 Task: Manage the cross-origin resource sharing (CORS) policy setting
Action: Mouse scrolled (276, 248) with delta (0, 0)
Screenshot: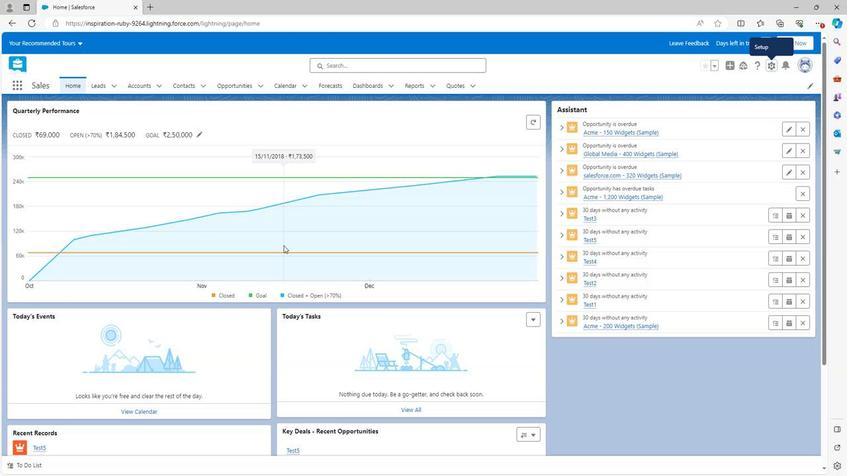 
Action: Mouse moved to (276, 250)
Screenshot: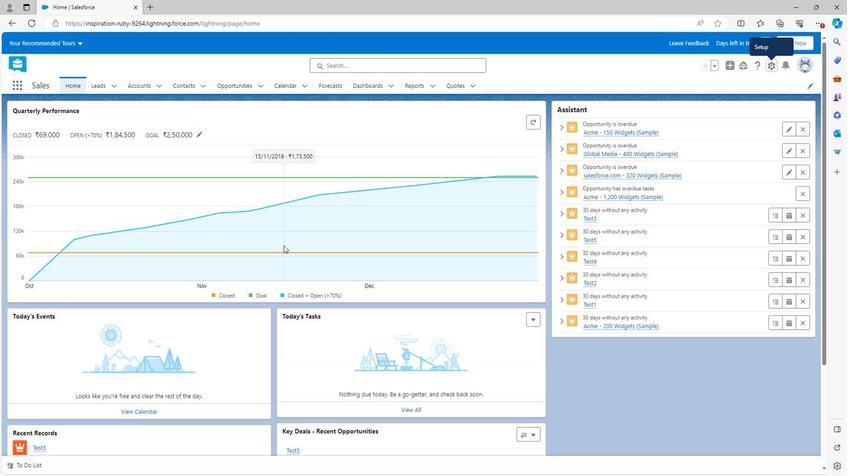 
Action: Mouse scrolled (276, 250) with delta (0, 0)
Screenshot: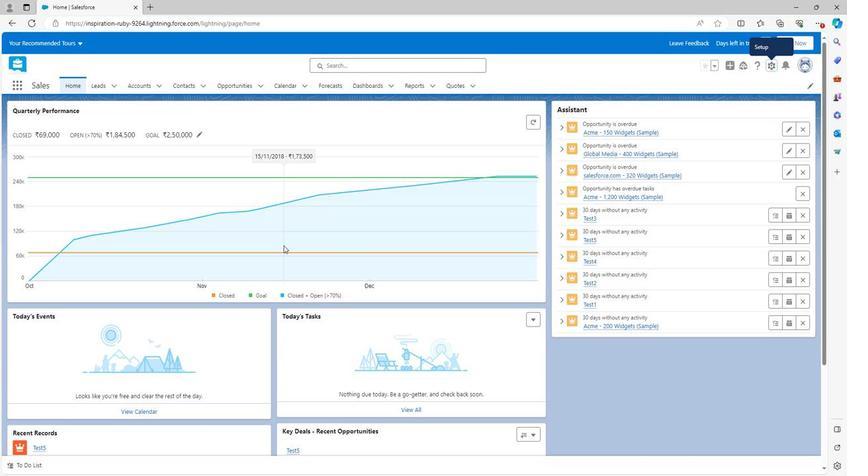 
Action: Mouse scrolled (276, 250) with delta (0, 0)
Screenshot: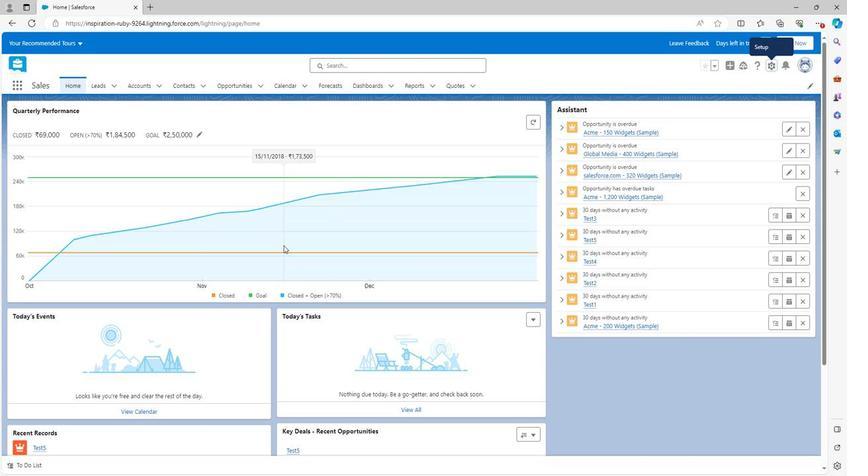 
Action: Mouse scrolled (276, 251) with delta (0, 0)
Screenshot: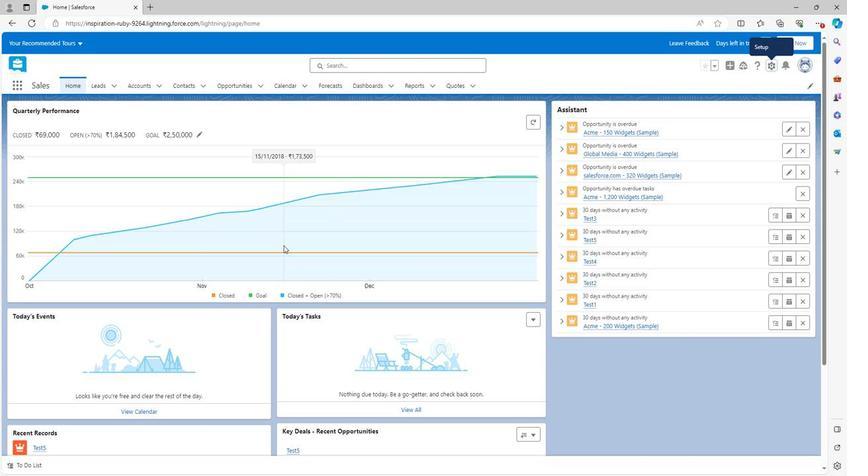 
Action: Mouse scrolled (276, 251) with delta (0, 0)
Screenshot: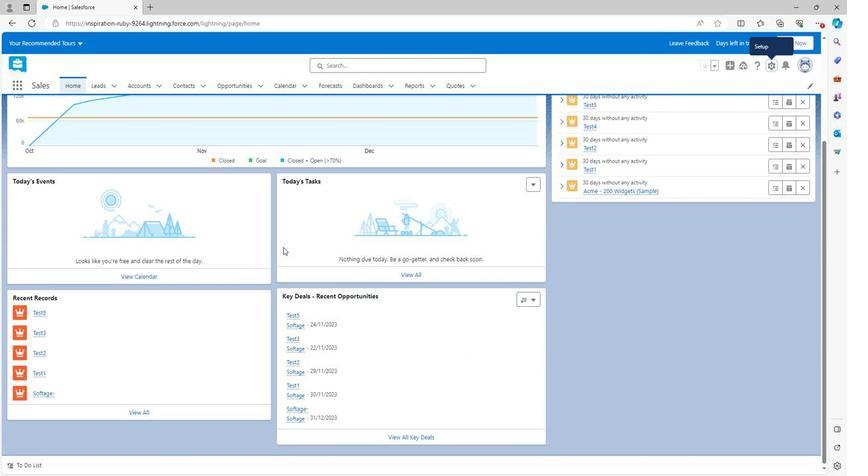 
Action: Mouse scrolled (276, 251) with delta (0, 0)
Screenshot: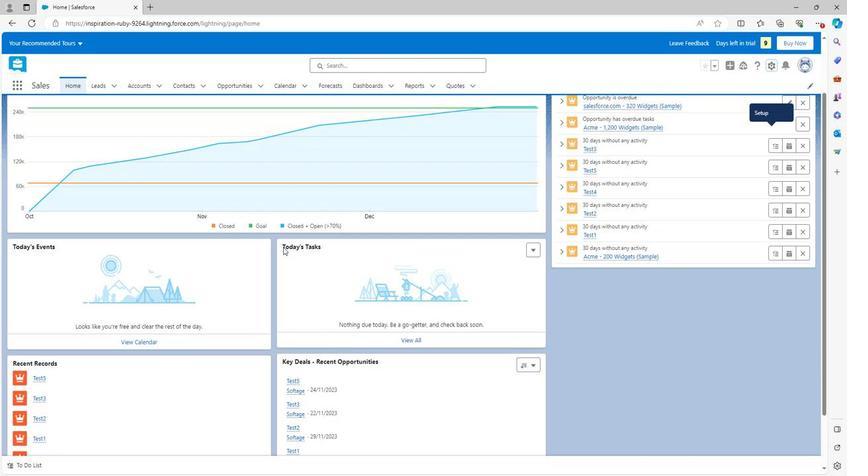 
Action: Mouse scrolled (276, 251) with delta (0, 0)
Screenshot: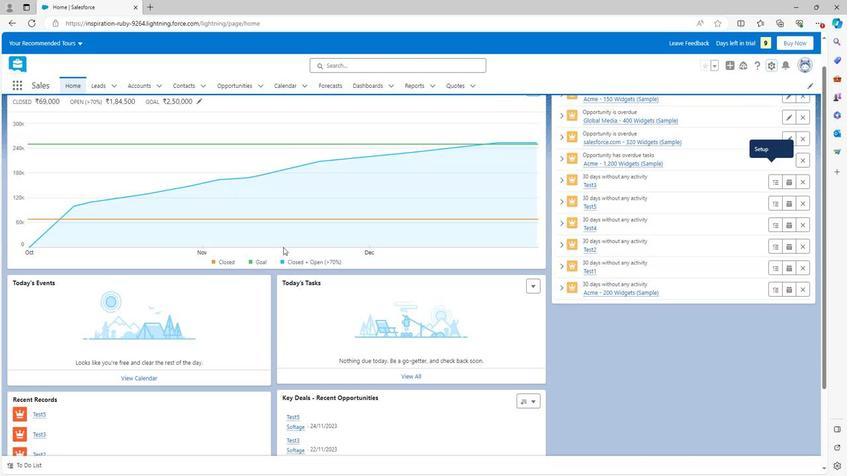 
Action: Mouse scrolled (276, 251) with delta (0, 0)
Screenshot: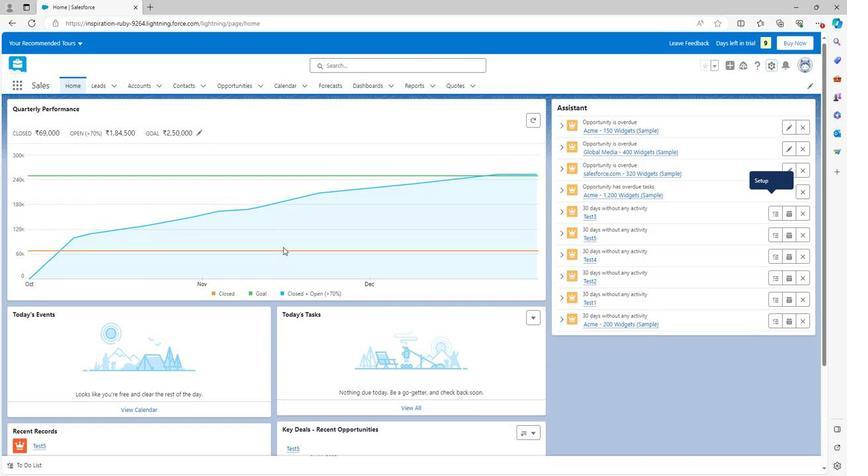 
Action: Mouse moved to (751, 73)
Screenshot: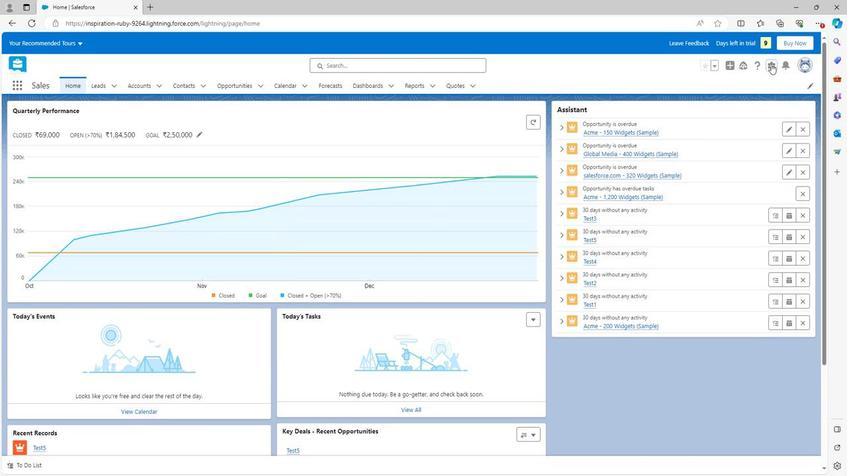 
Action: Mouse pressed left at (751, 73)
Screenshot: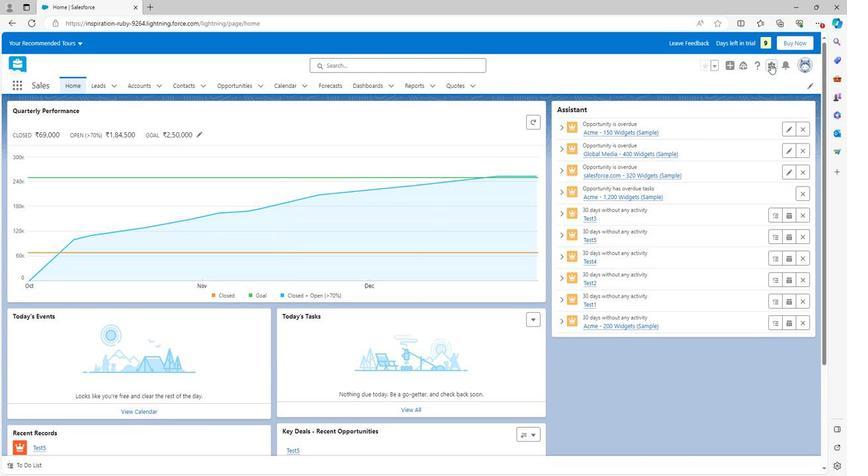 
Action: Mouse moved to (708, 98)
Screenshot: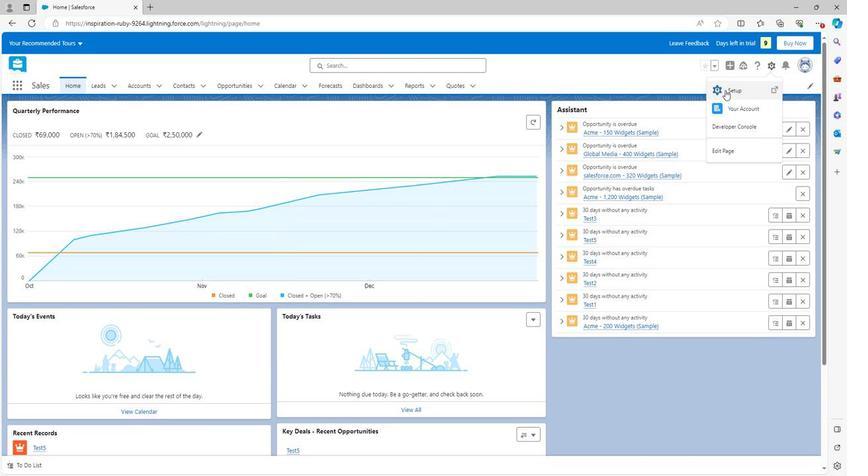 
Action: Mouse pressed left at (708, 98)
Screenshot: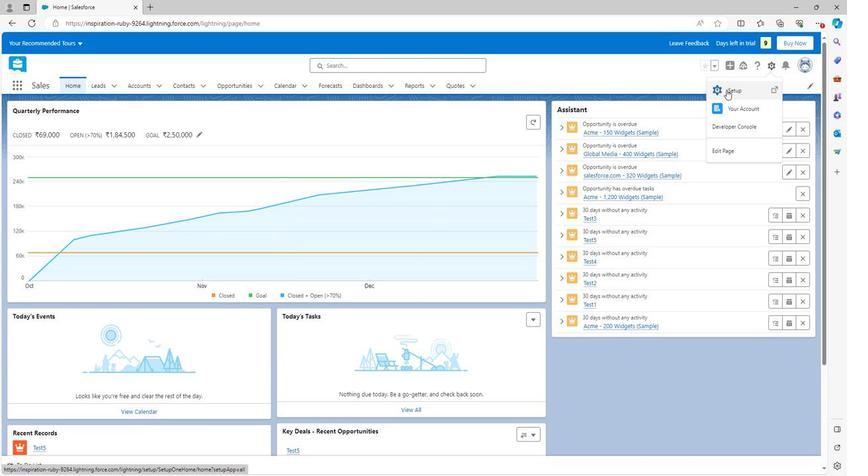 
Action: Mouse moved to (21, 391)
Screenshot: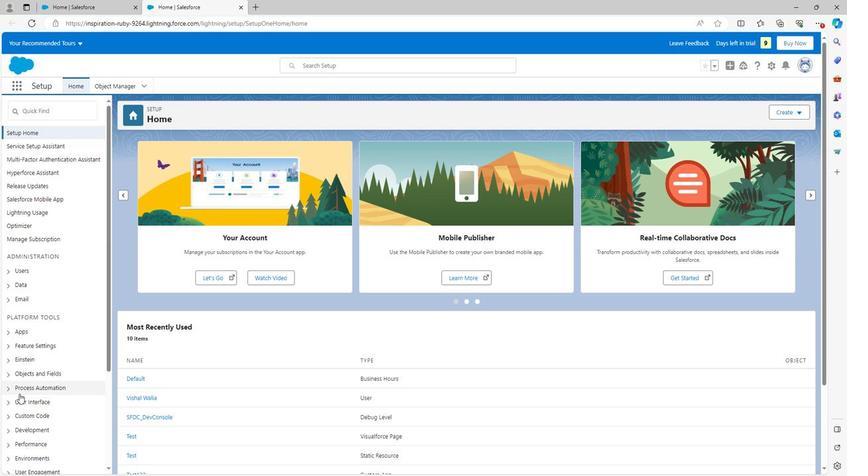 
Action: Mouse scrolled (21, 391) with delta (0, 0)
Screenshot: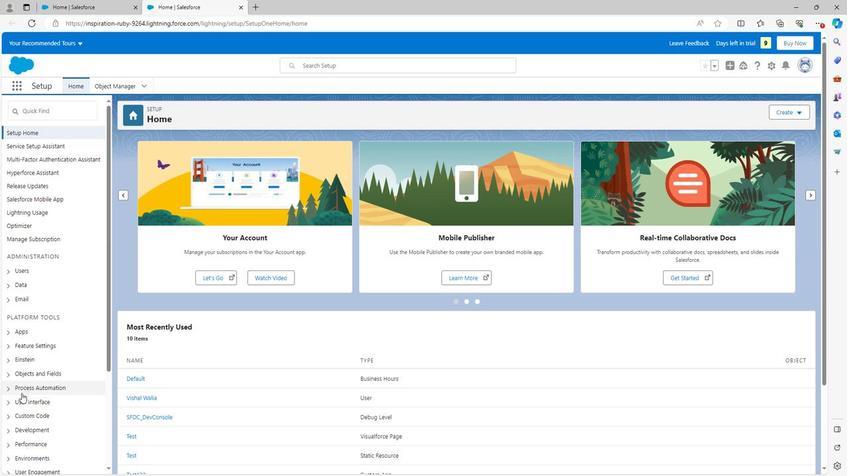 
Action: Mouse moved to (23, 392)
Screenshot: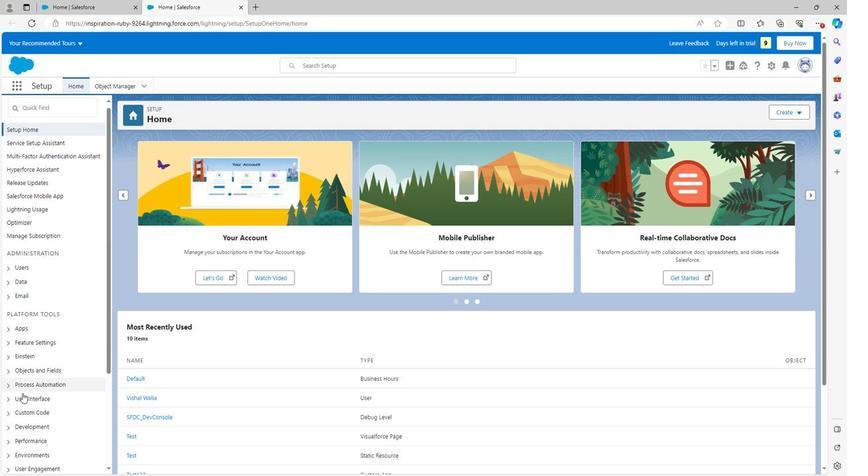 
Action: Mouse scrolled (23, 391) with delta (0, 0)
Screenshot: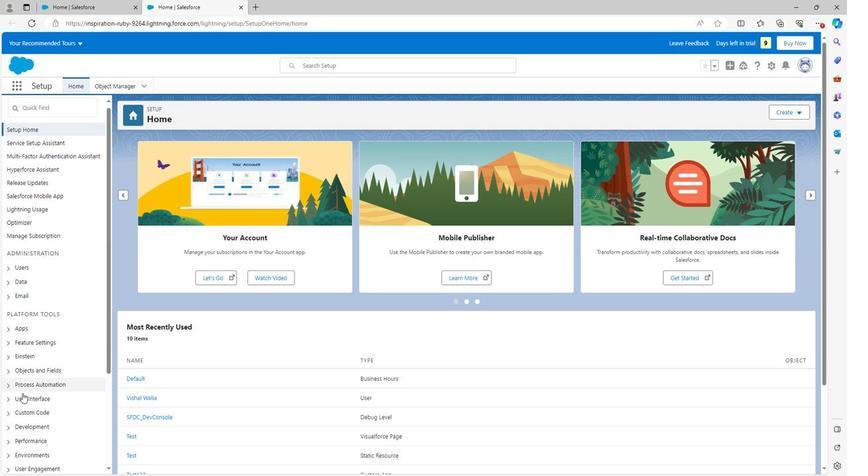 
Action: Mouse moved to (23, 392)
Screenshot: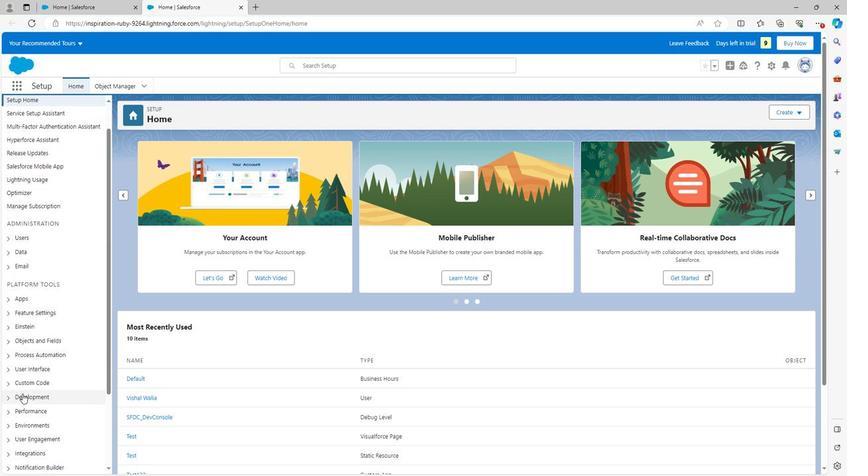 
Action: Mouse scrolled (23, 392) with delta (0, 0)
Screenshot: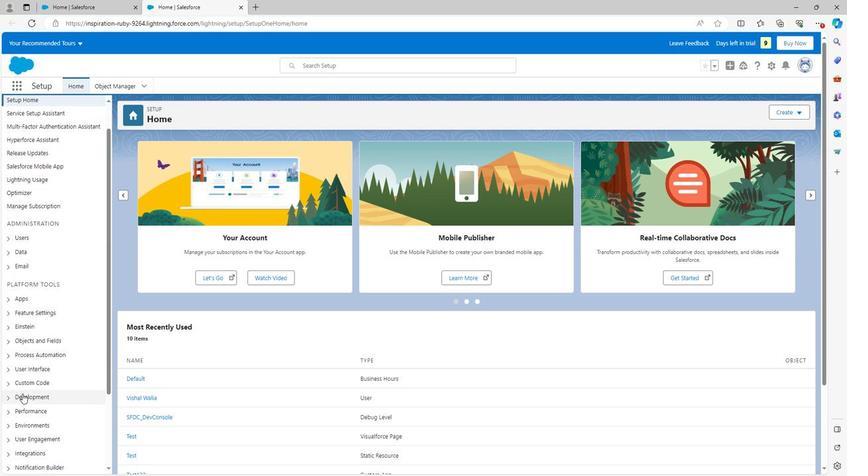 
Action: Mouse moved to (23, 393)
Screenshot: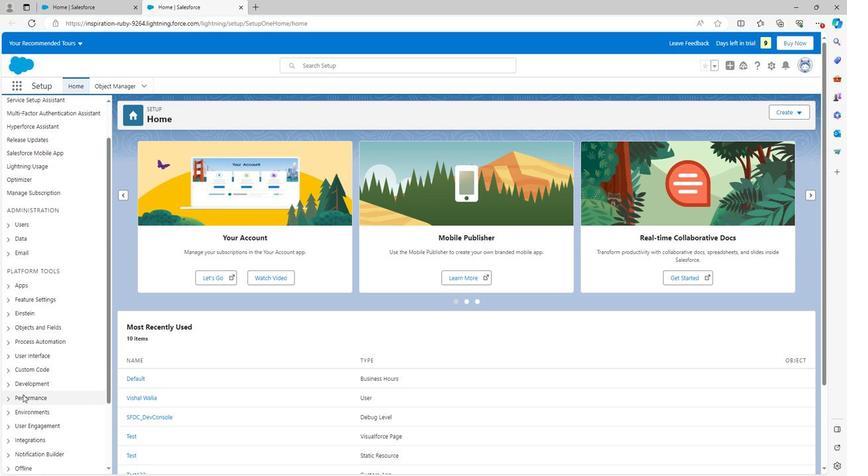 
Action: Mouse scrolled (23, 392) with delta (0, 0)
Screenshot: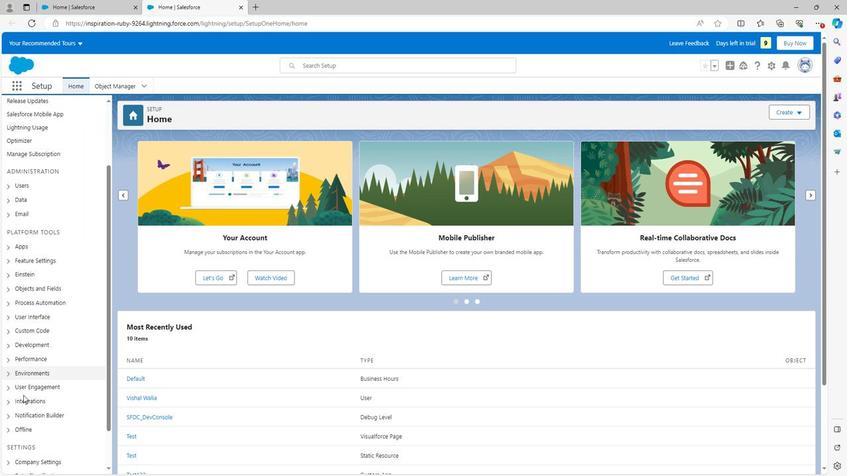 
Action: Mouse moved to (23, 393)
Screenshot: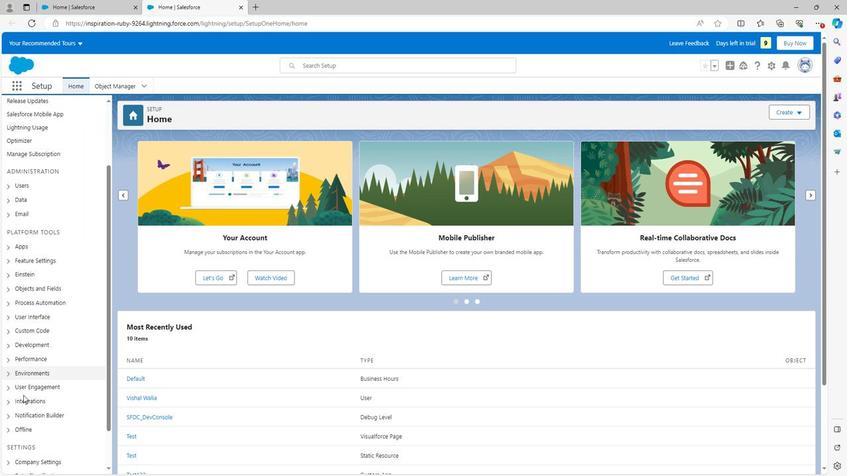 
Action: Mouse scrolled (23, 392) with delta (0, 0)
Screenshot: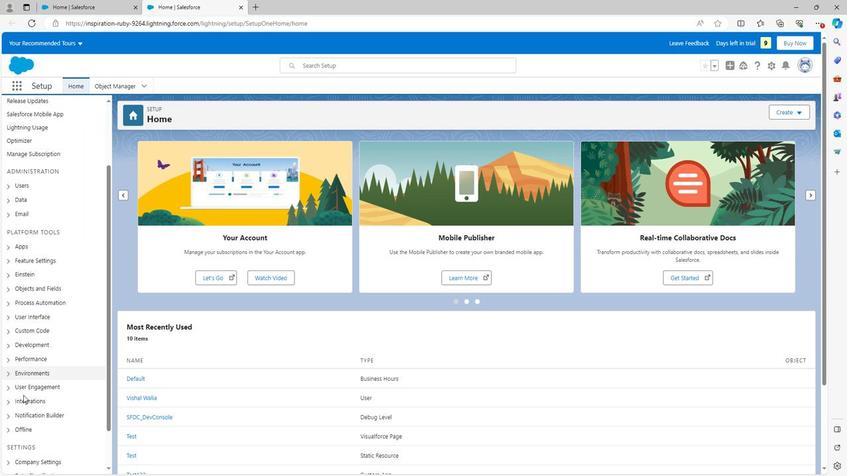 
Action: Mouse scrolled (23, 392) with delta (0, 0)
Screenshot: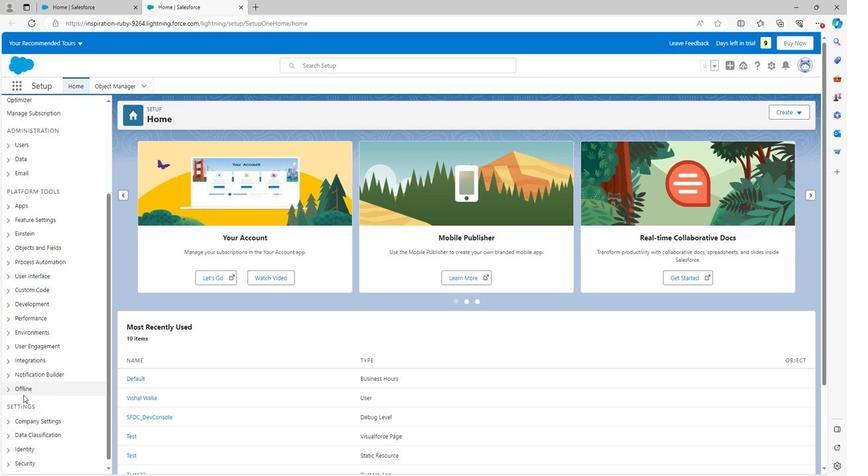 
Action: Mouse scrolled (23, 392) with delta (0, 0)
Screenshot: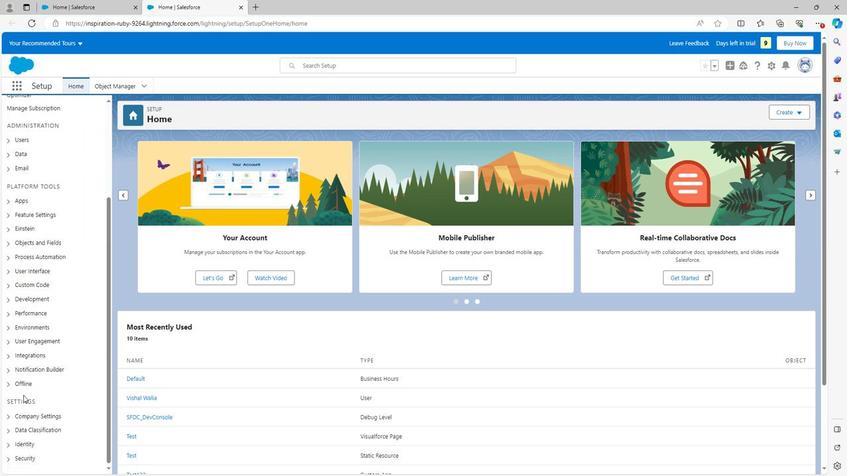 
Action: Mouse moved to (8, 455)
Screenshot: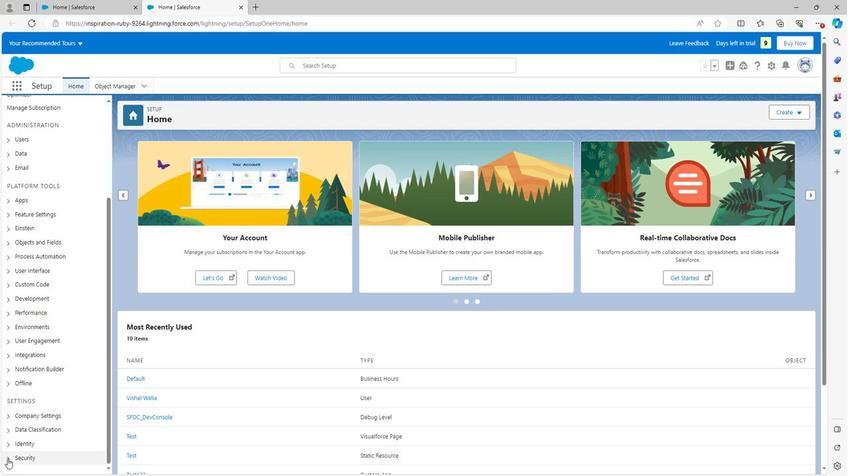 
Action: Mouse pressed left at (8, 455)
Screenshot: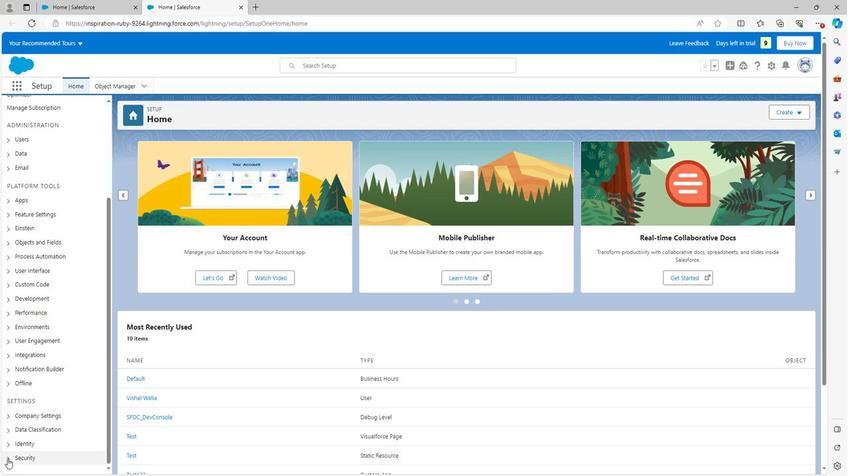 
Action: Mouse scrolled (8, 454) with delta (0, 0)
Screenshot: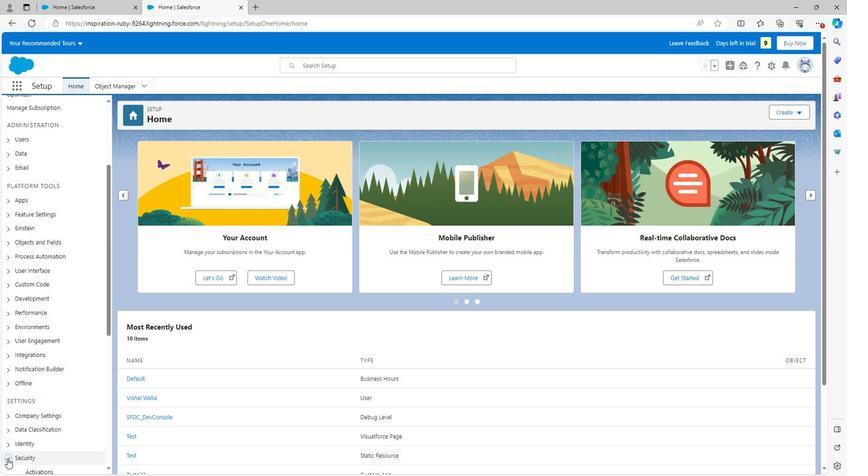 
Action: Mouse scrolled (8, 454) with delta (0, 0)
Screenshot: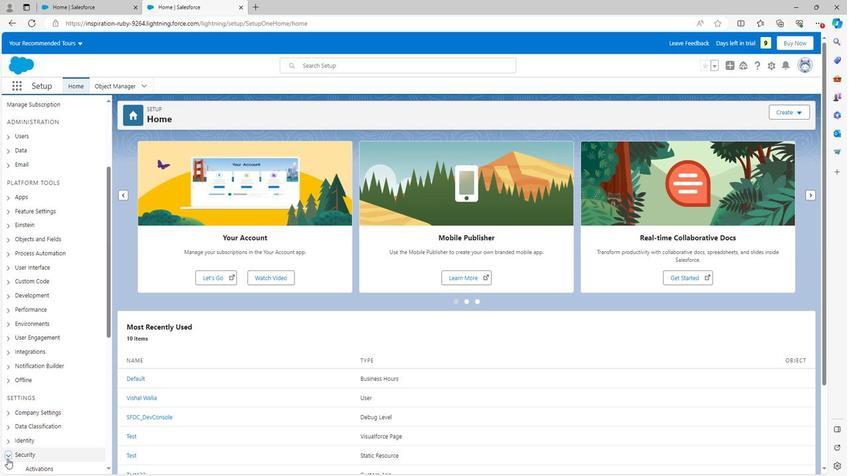 
Action: Mouse scrolled (8, 454) with delta (0, 0)
Screenshot: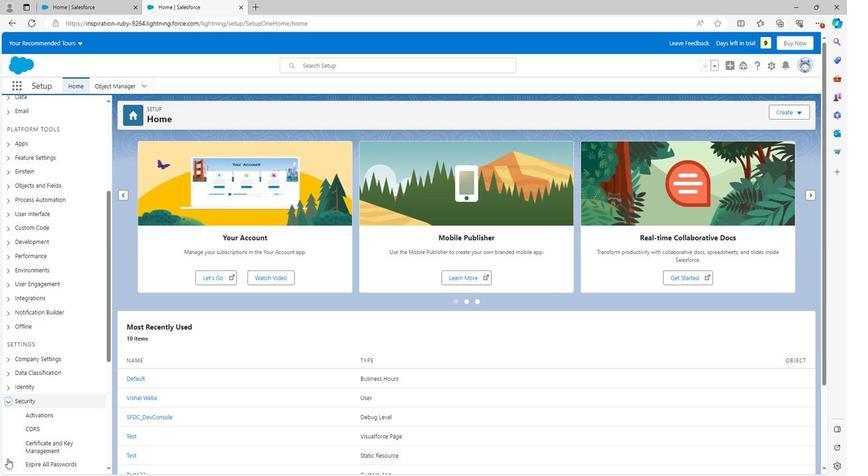 
Action: Mouse scrolled (8, 454) with delta (0, 0)
Screenshot: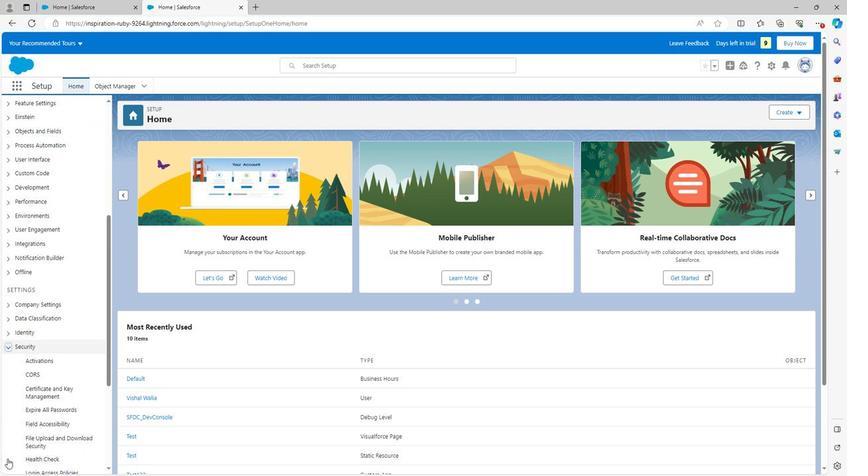 
Action: Mouse scrolled (8, 454) with delta (0, 0)
Screenshot: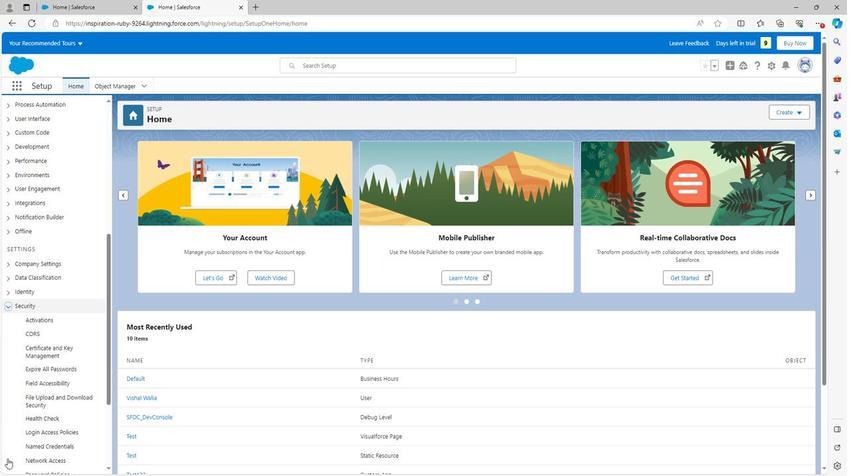 
Action: Mouse moved to (35, 207)
Screenshot: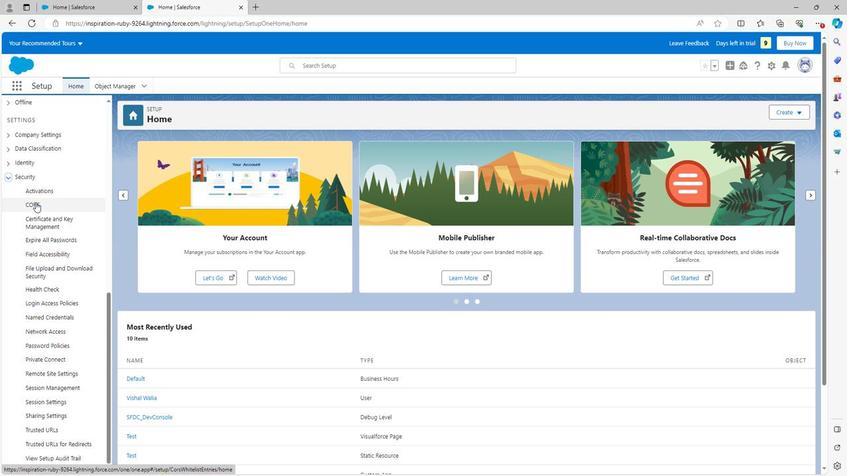
Action: Mouse pressed left at (35, 207)
Screenshot: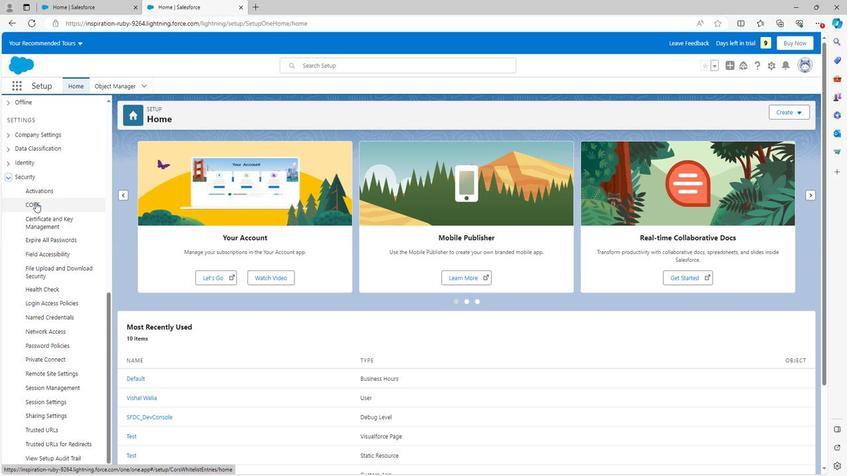 
Action: Mouse moved to (334, 280)
Screenshot: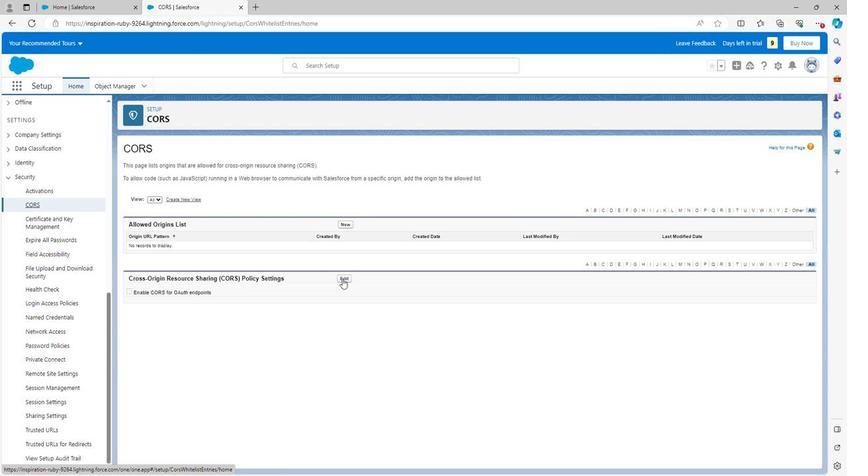 
Action: Mouse pressed left at (334, 280)
Screenshot: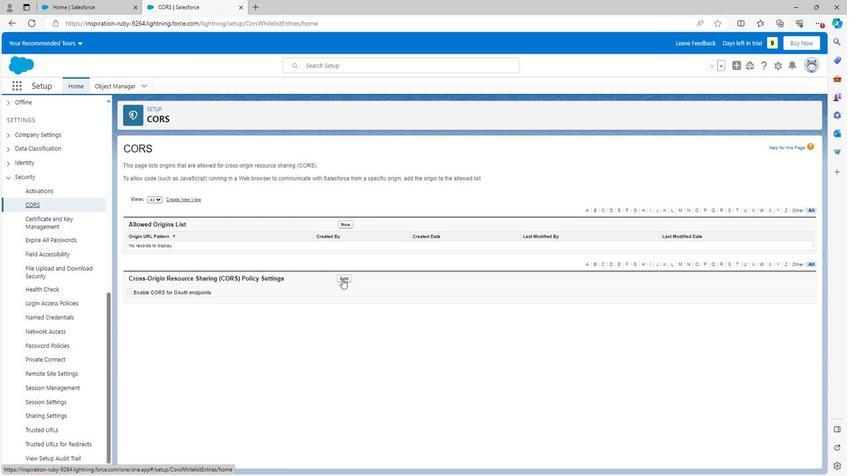 
Action: Mouse moved to (334, 213)
Screenshot: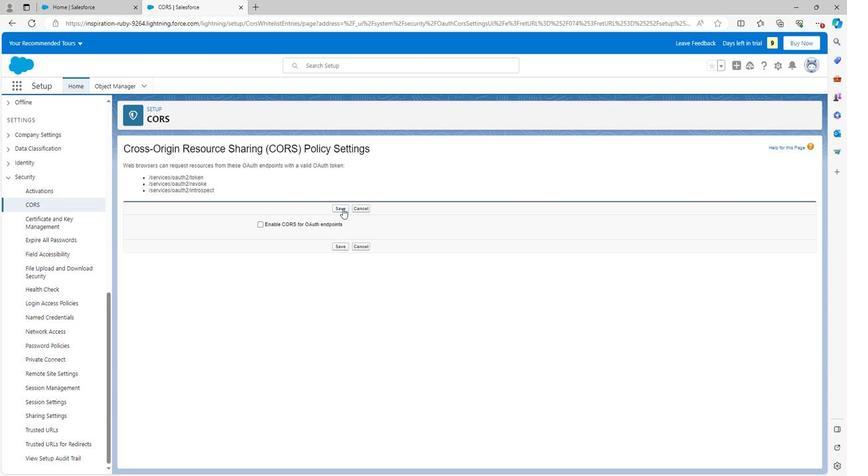 
Action: Mouse pressed left at (334, 213)
Screenshot: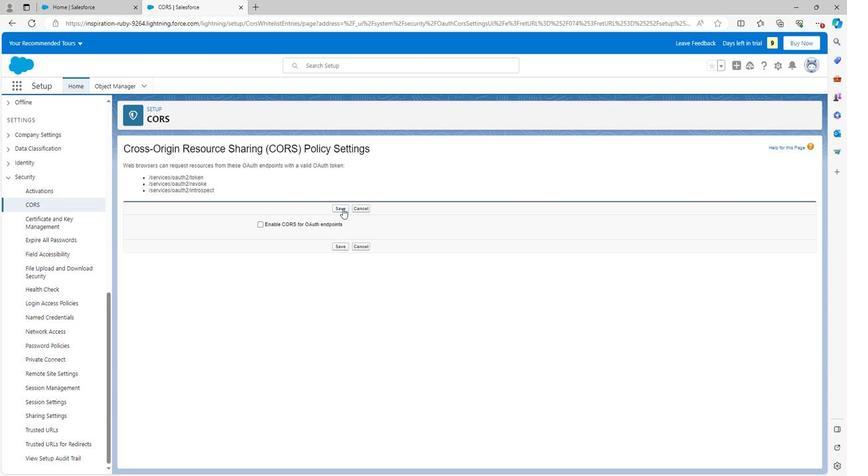 
